 Task: Create a sub task Design and Implement Solution for the task  Develop a new online voting system for elections in the project AgileEngine , assign it to team member softage.1@softage.net and update the status of the sub task to  Completed , set the priority of the sub task to High
Action: Mouse moved to (642, 228)
Screenshot: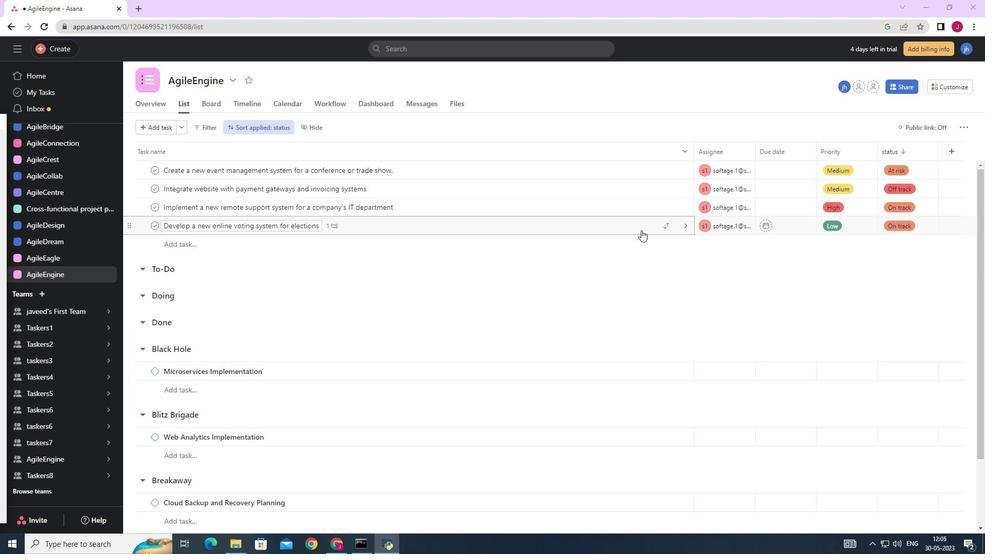 
Action: Mouse pressed left at (642, 228)
Screenshot: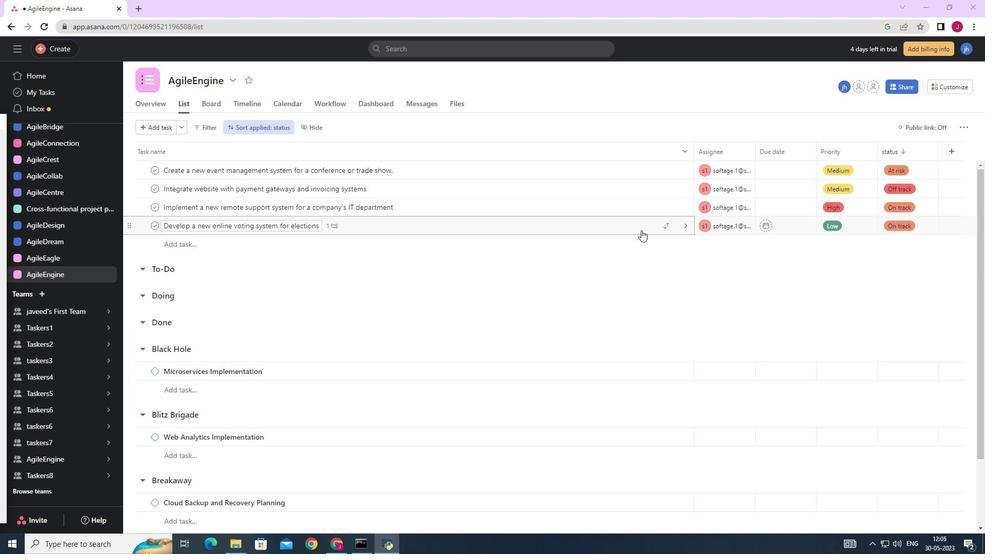 
Action: Mouse moved to (714, 371)
Screenshot: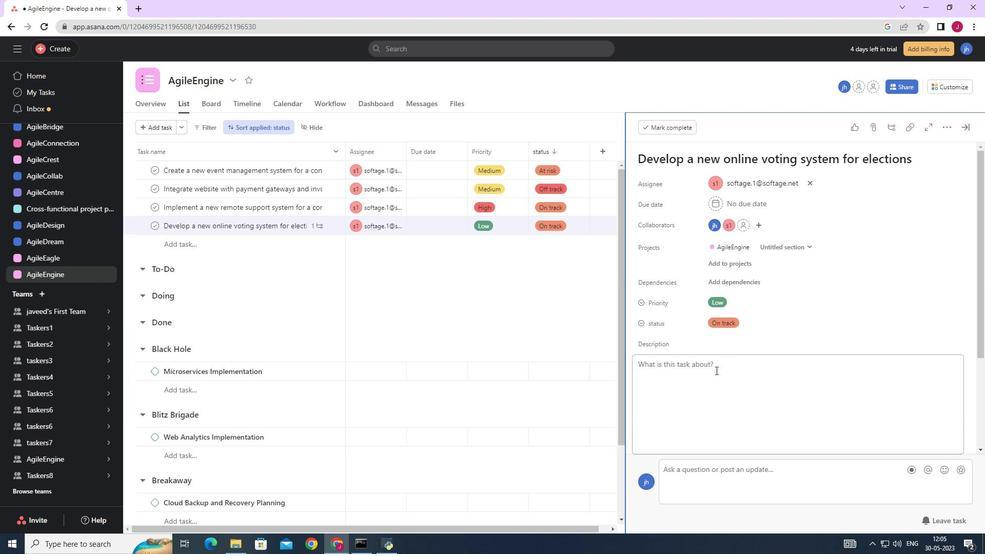 
Action: Mouse scrolled (714, 370) with delta (0, 0)
Screenshot: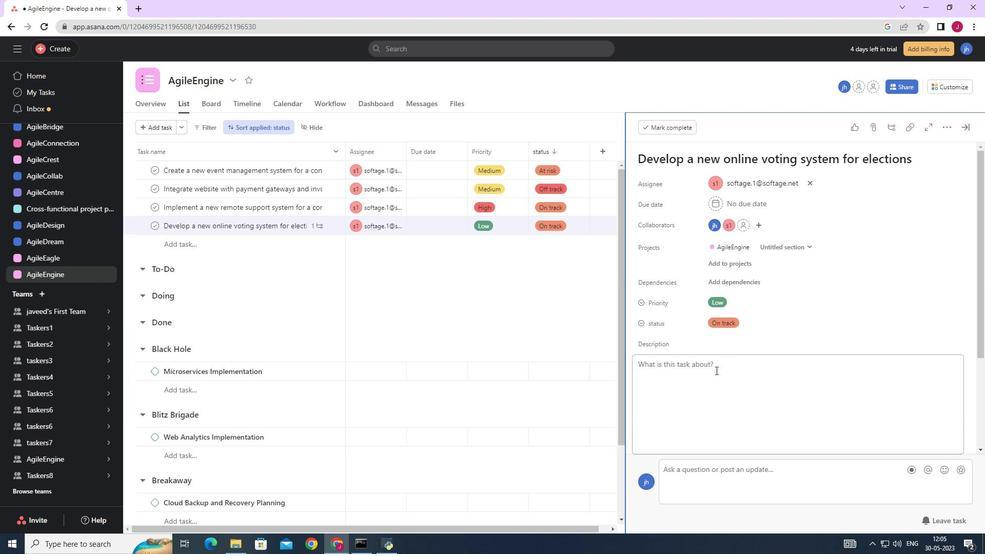 
Action: Mouse scrolled (714, 370) with delta (0, 0)
Screenshot: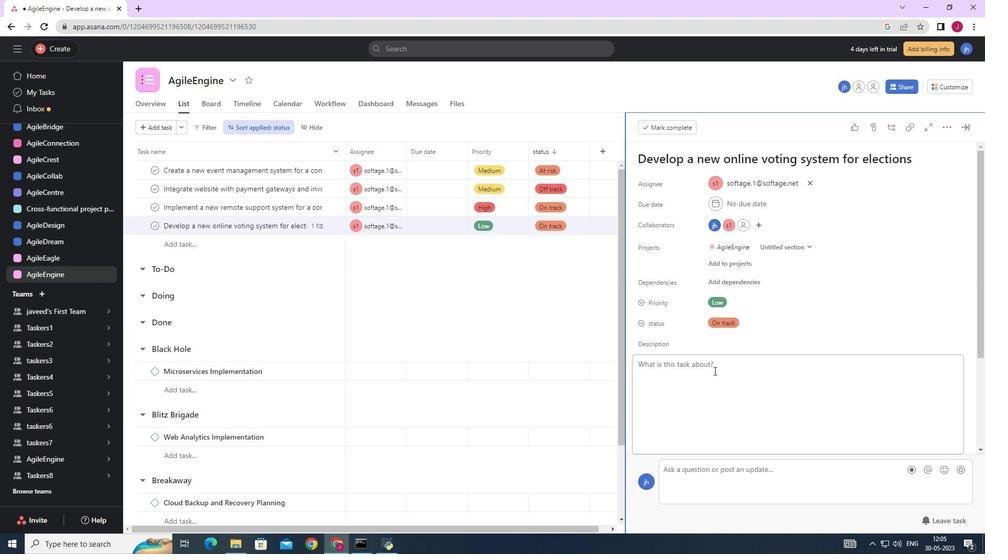 
Action: Mouse scrolled (714, 370) with delta (0, 0)
Screenshot: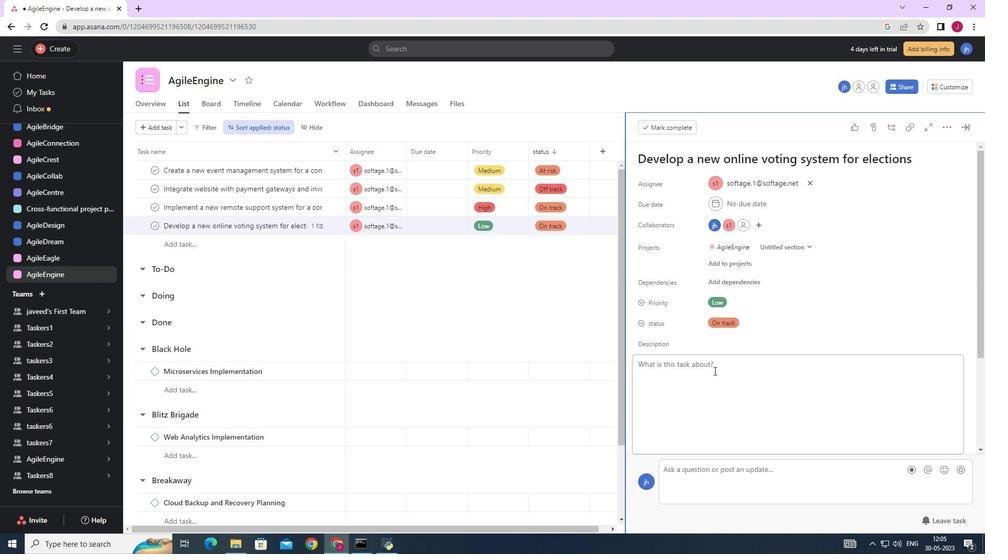 
Action: Mouse scrolled (714, 370) with delta (0, 0)
Screenshot: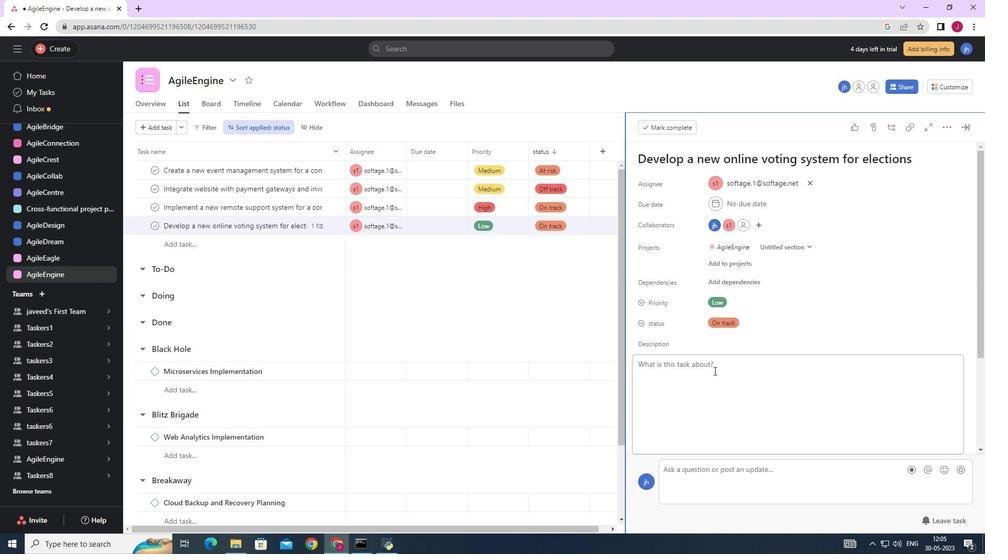 
Action: Mouse scrolled (714, 370) with delta (0, 0)
Screenshot: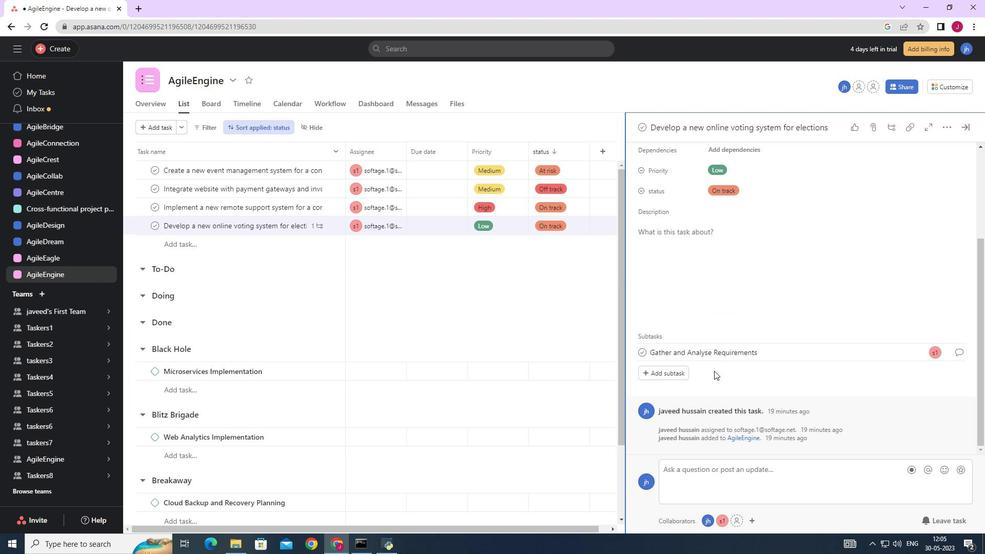 
Action: Mouse scrolled (714, 370) with delta (0, 0)
Screenshot: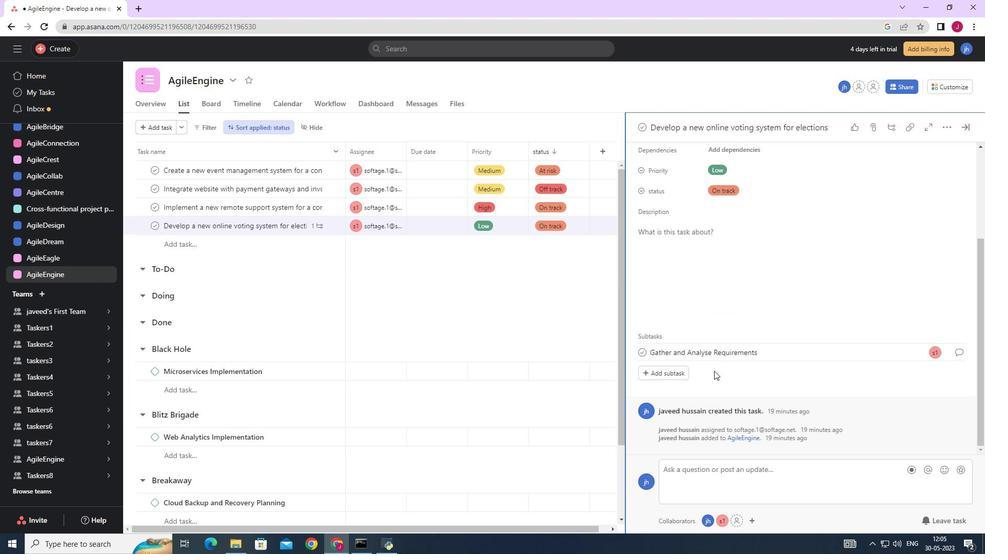 
Action: Mouse moved to (676, 374)
Screenshot: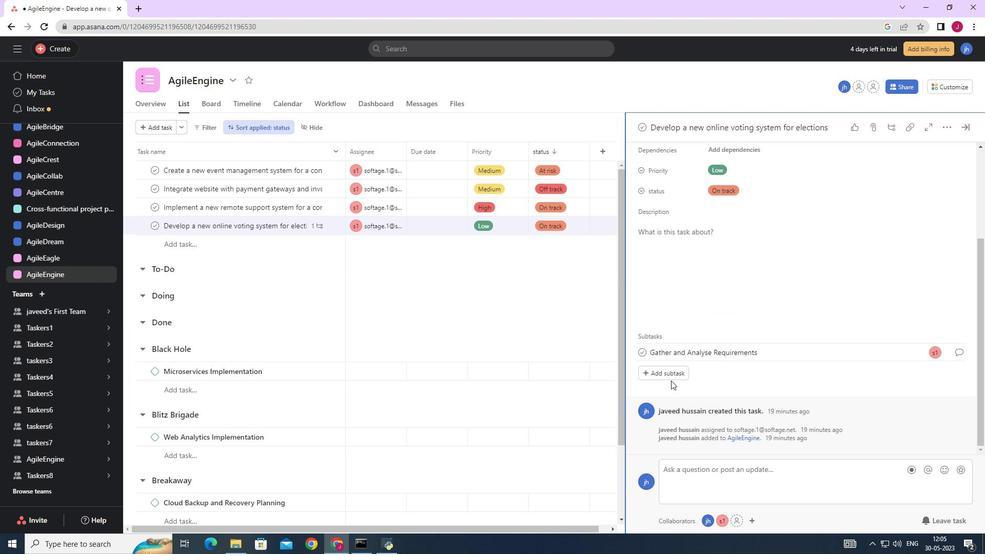 
Action: Mouse pressed left at (676, 374)
Screenshot: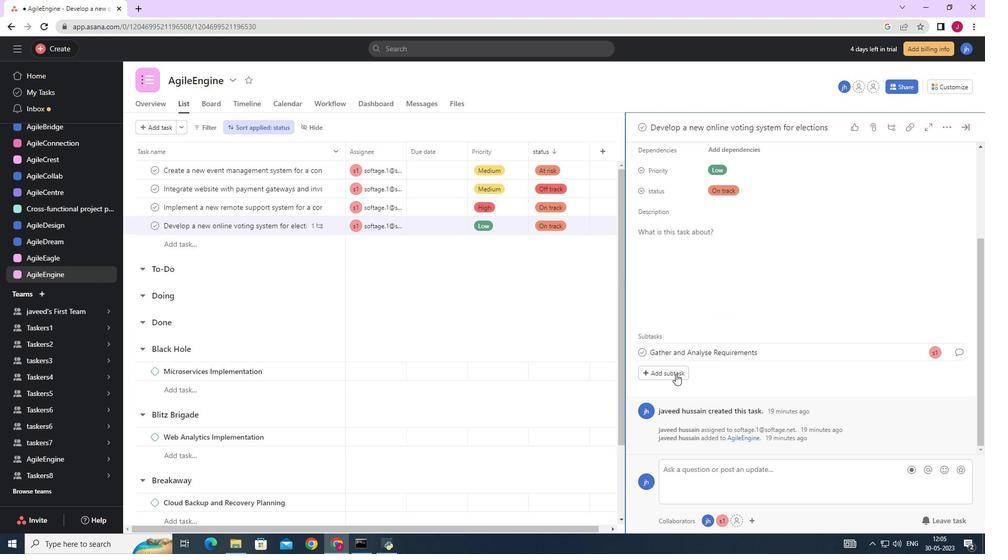 
Action: Mouse moved to (664, 373)
Screenshot: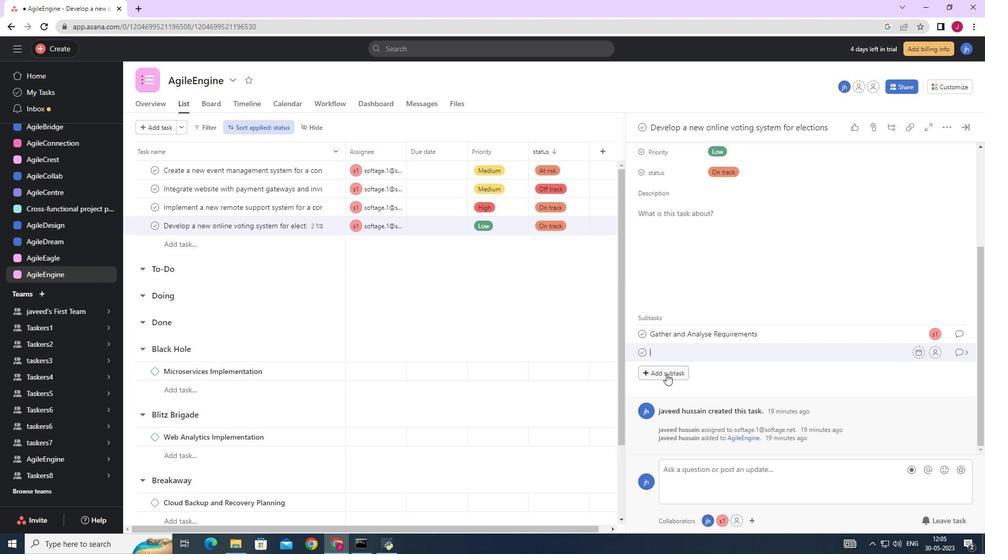 
Action: Key pressed <Key.caps_lock>D<Key.caps_lock>esign<Key.space>and<Key.space><Key.caps_lock>I<Key.caps_lock>mplement<Key.space>solution
Screenshot: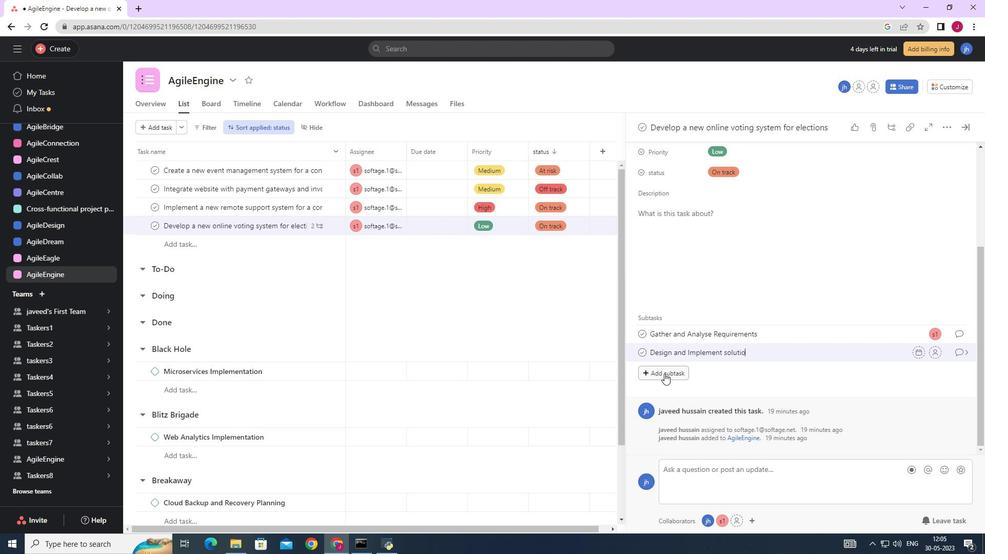
Action: Mouse moved to (933, 352)
Screenshot: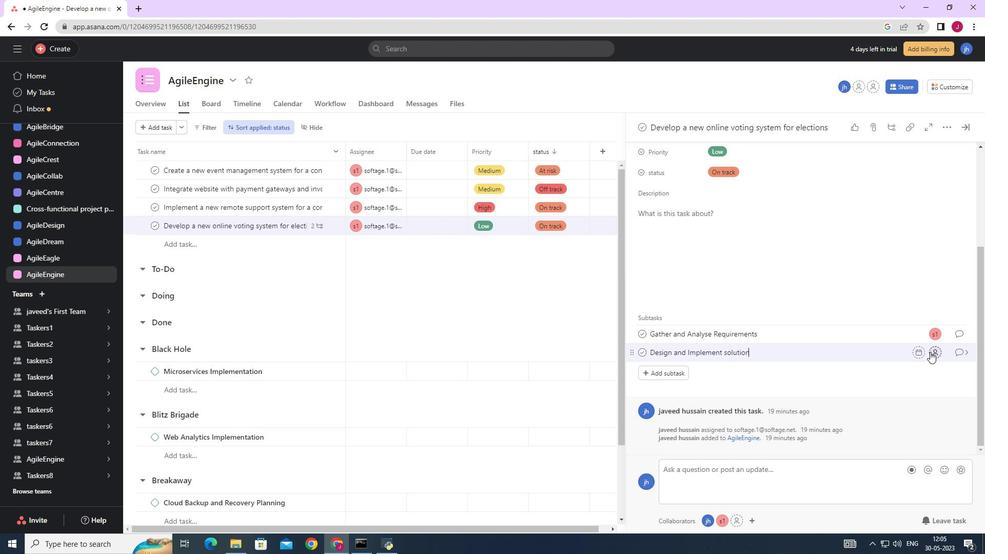 
Action: Mouse pressed left at (933, 352)
Screenshot: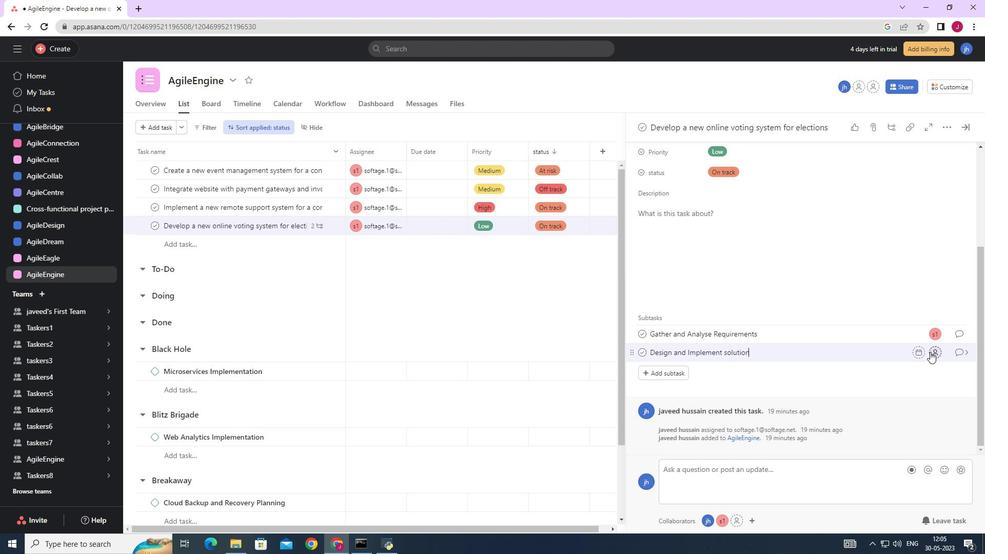 
Action: Mouse moved to (817, 386)
Screenshot: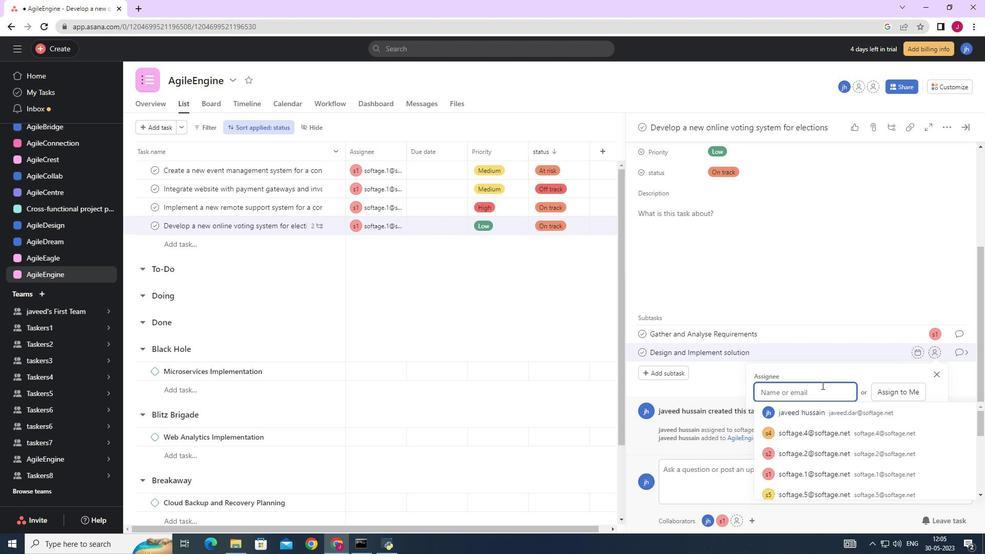 
Action: Key pressed softage.1
Screenshot: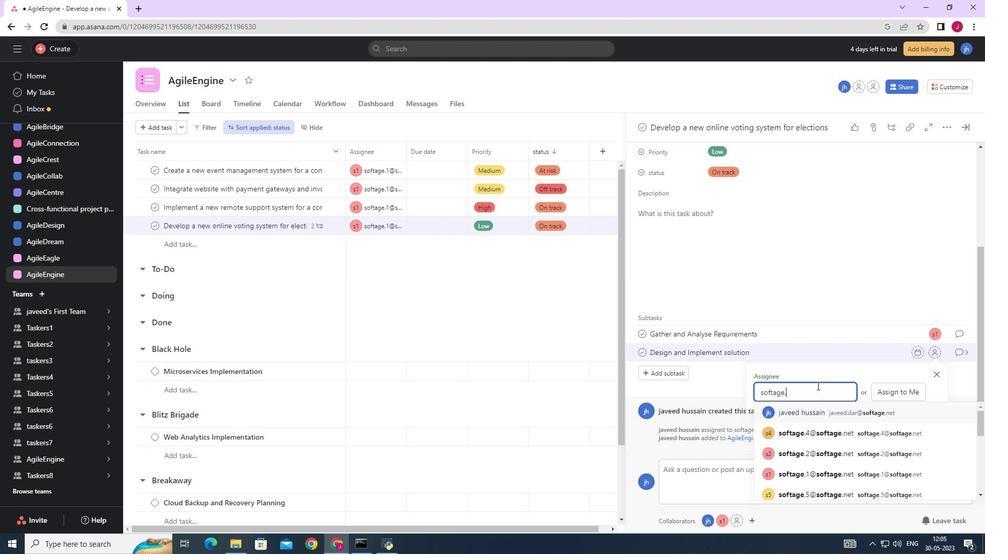 
Action: Mouse moved to (832, 410)
Screenshot: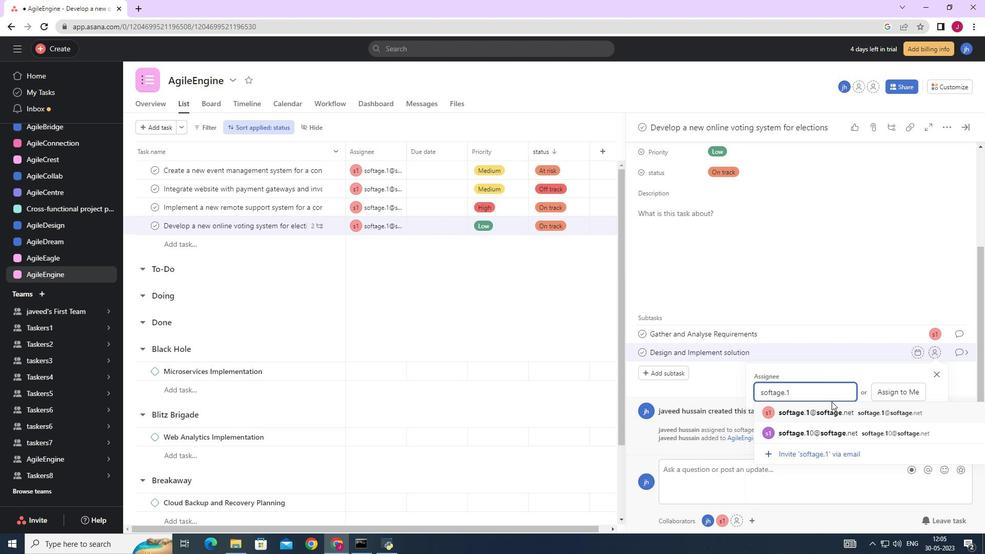 
Action: Mouse pressed left at (832, 410)
Screenshot: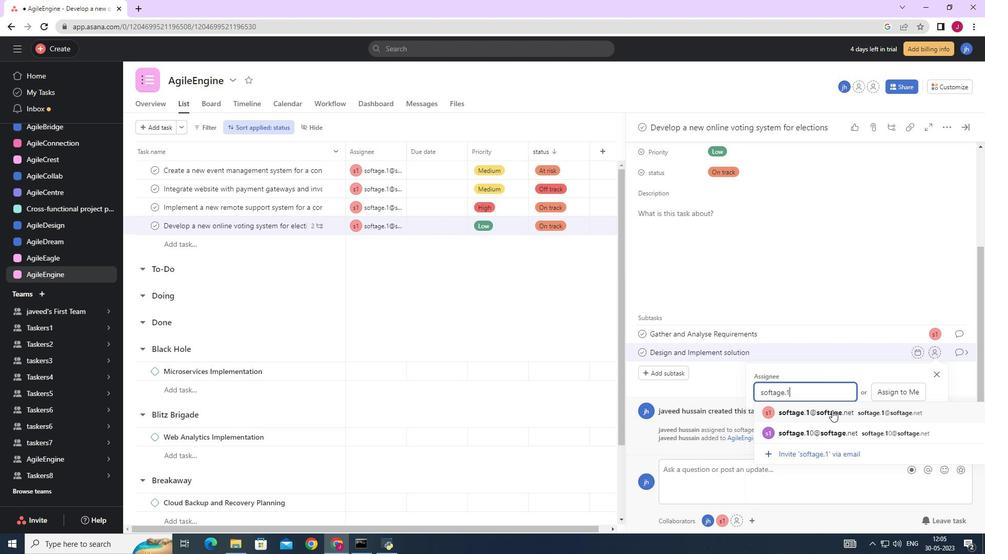 
Action: Mouse moved to (964, 352)
Screenshot: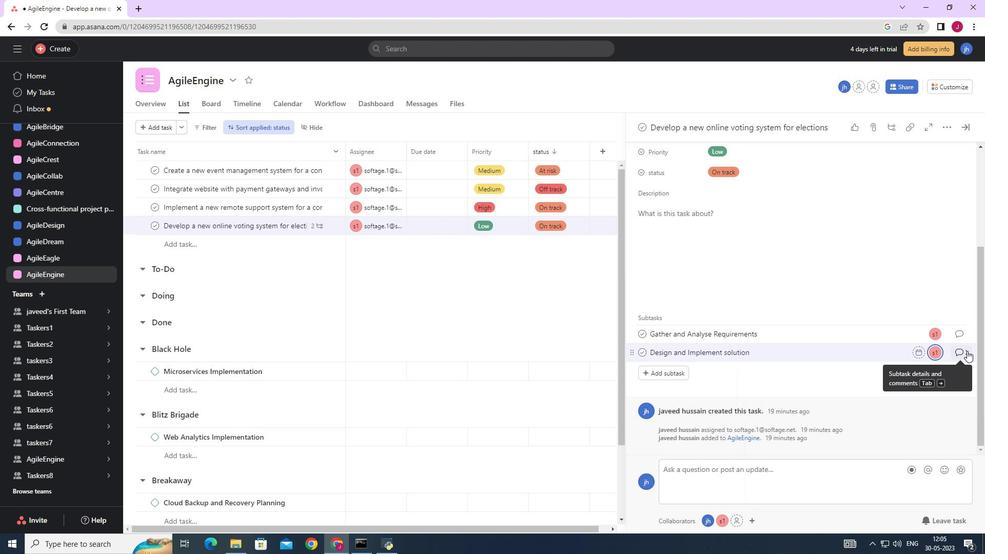 
Action: Mouse pressed left at (964, 352)
Screenshot: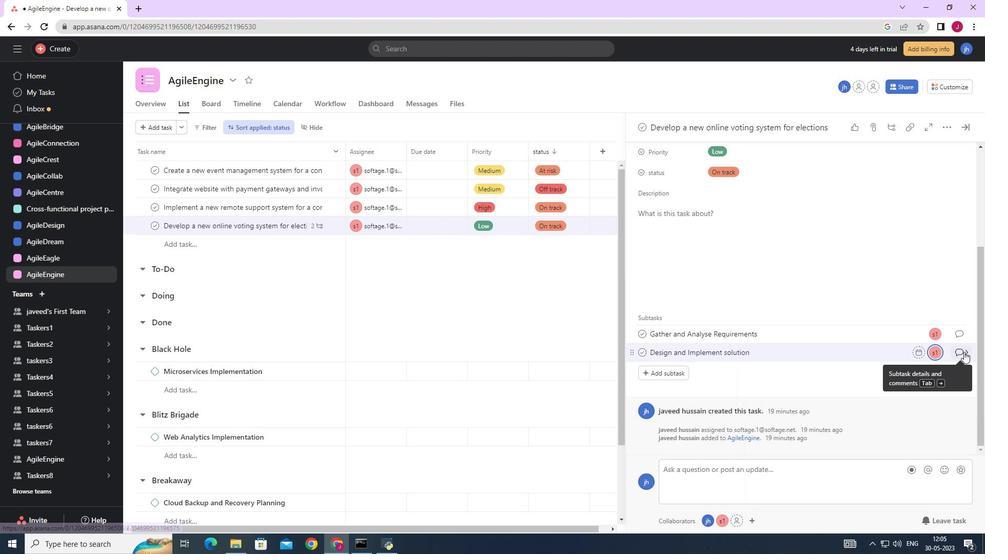 
Action: Mouse moved to (674, 295)
Screenshot: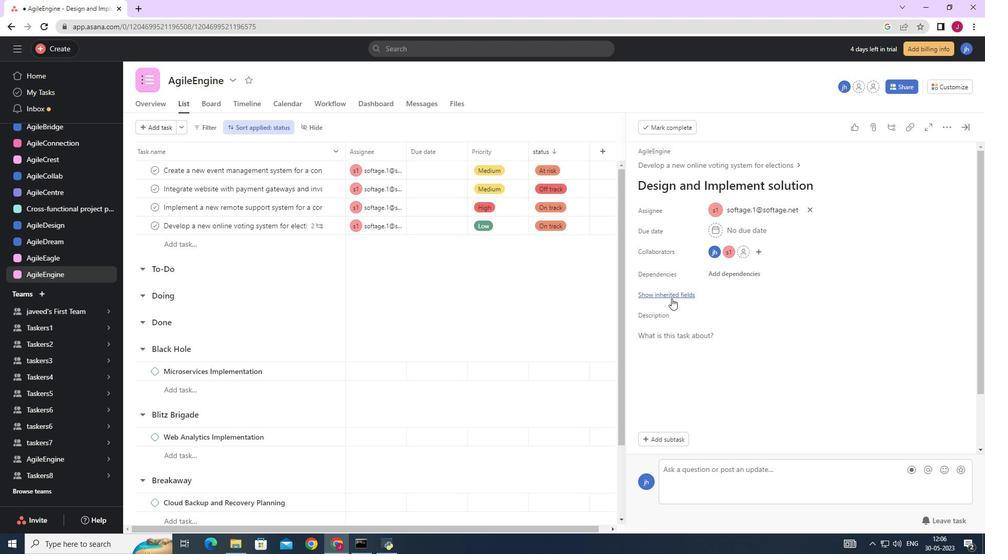 
Action: Mouse pressed left at (674, 295)
Screenshot: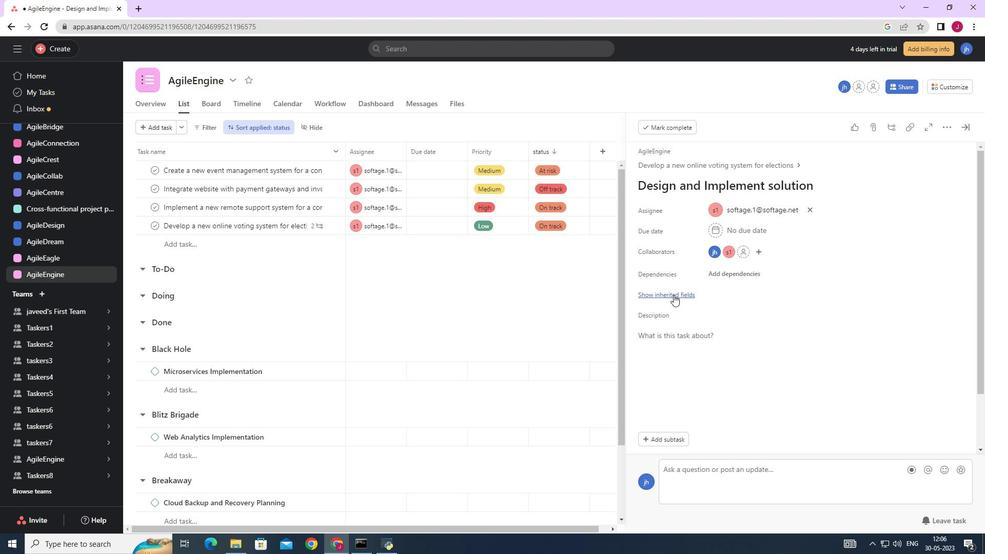 
Action: Mouse moved to (712, 314)
Screenshot: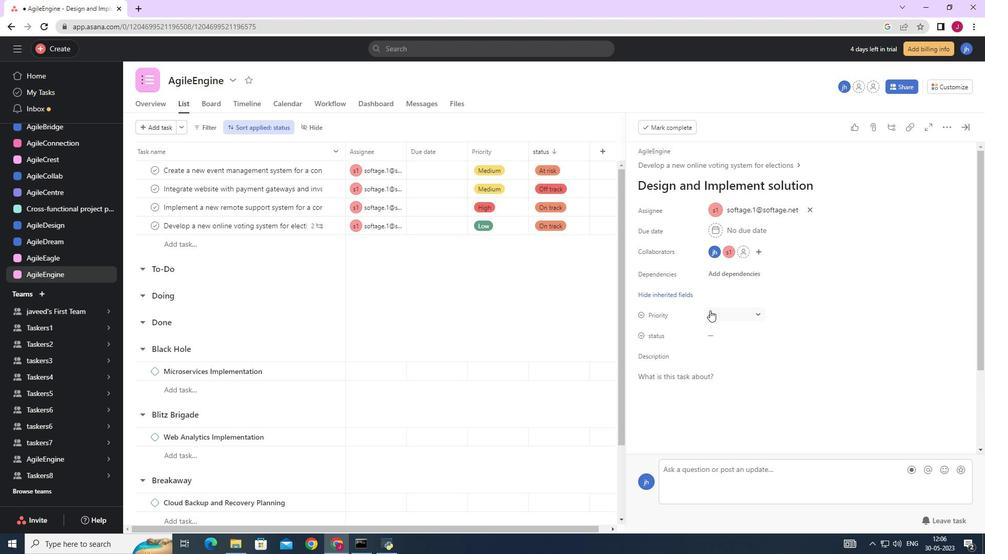 
Action: Mouse pressed left at (712, 314)
Screenshot: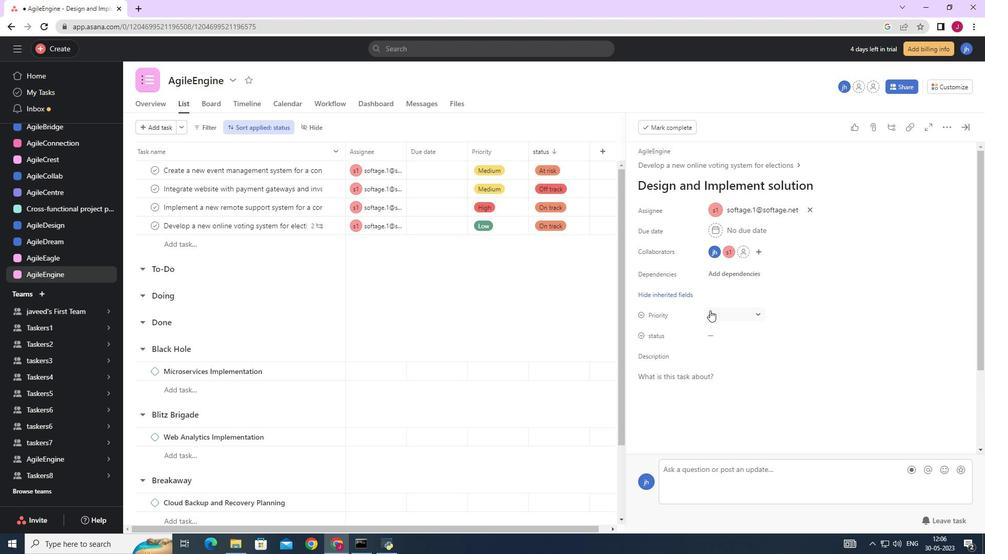 
Action: Mouse moved to (739, 351)
Screenshot: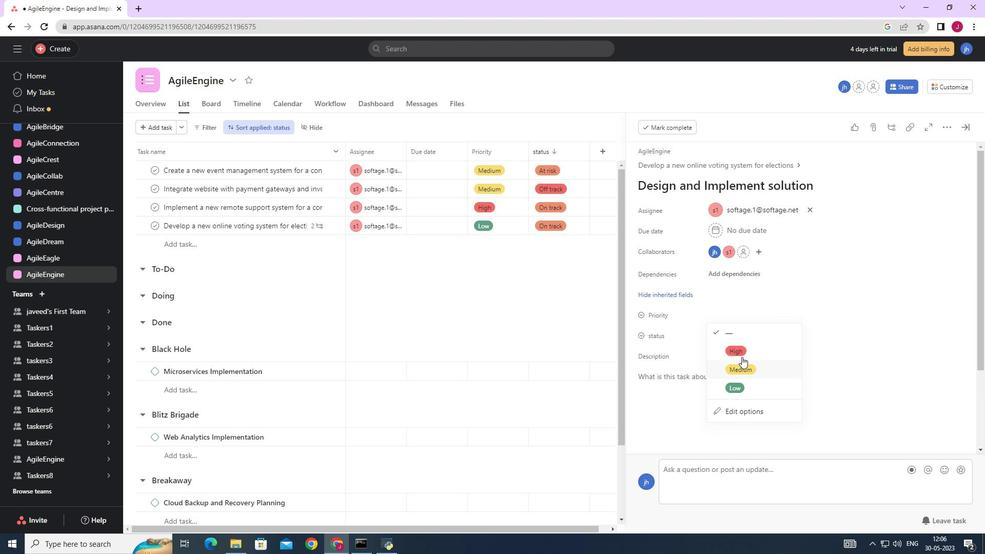 
Action: Mouse pressed left at (739, 351)
Screenshot: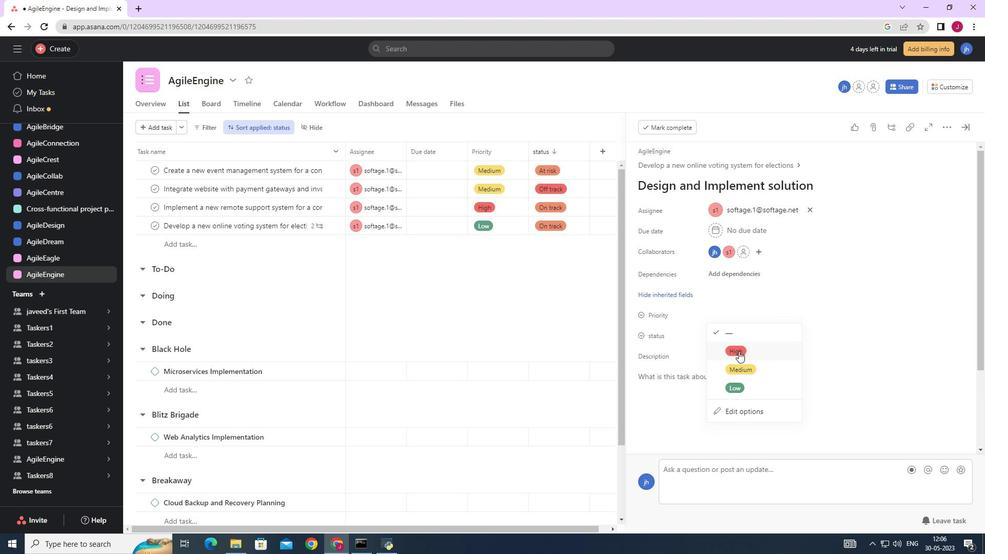 
Action: Mouse moved to (715, 335)
Screenshot: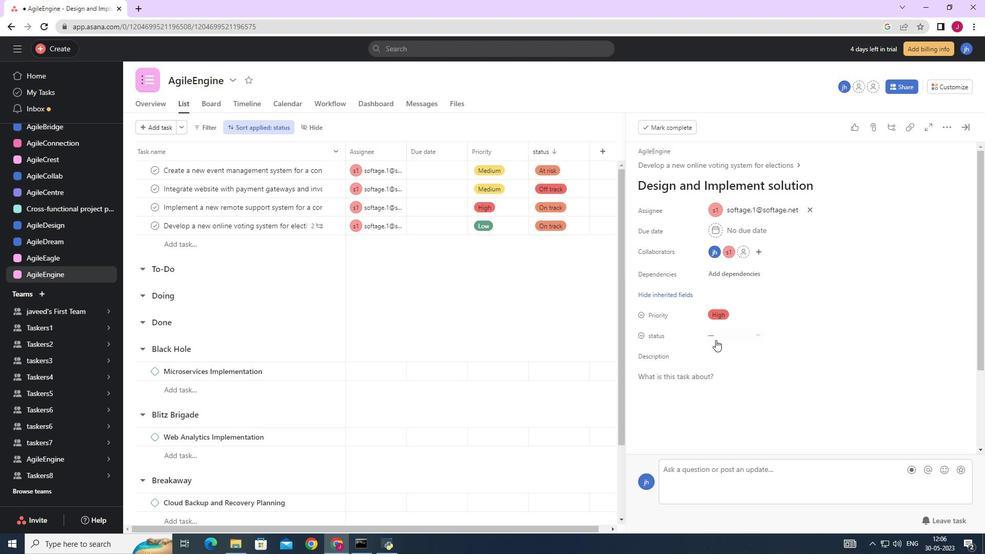 
Action: Mouse pressed left at (715, 335)
Screenshot: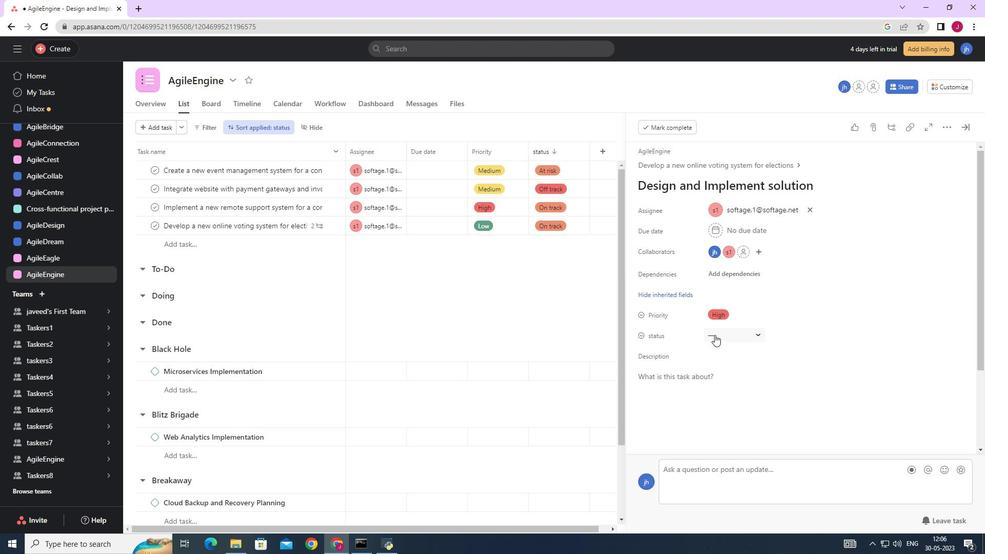 
Action: Mouse moved to (750, 423)
Screenshot: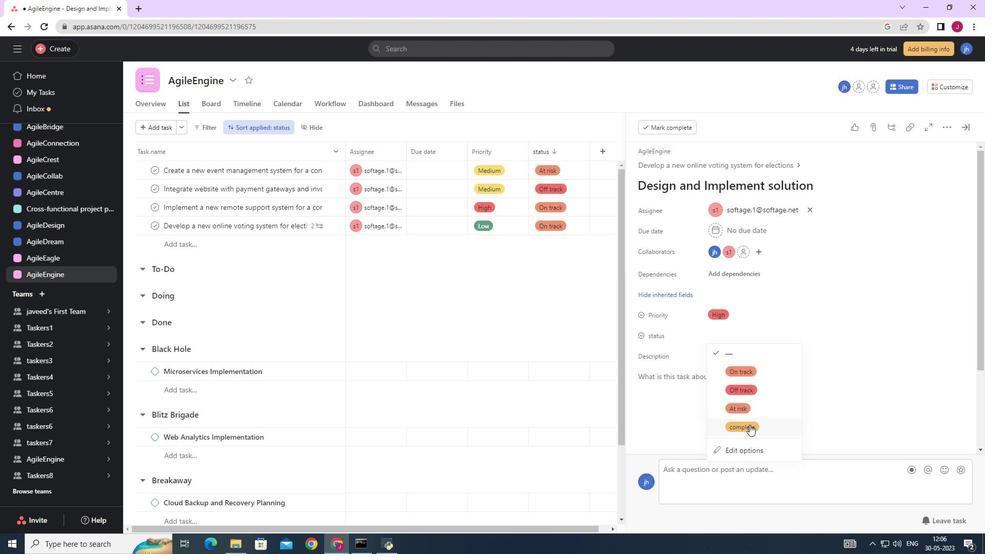 
Action: Mouse pressed left at (750, 423)
Screenshot: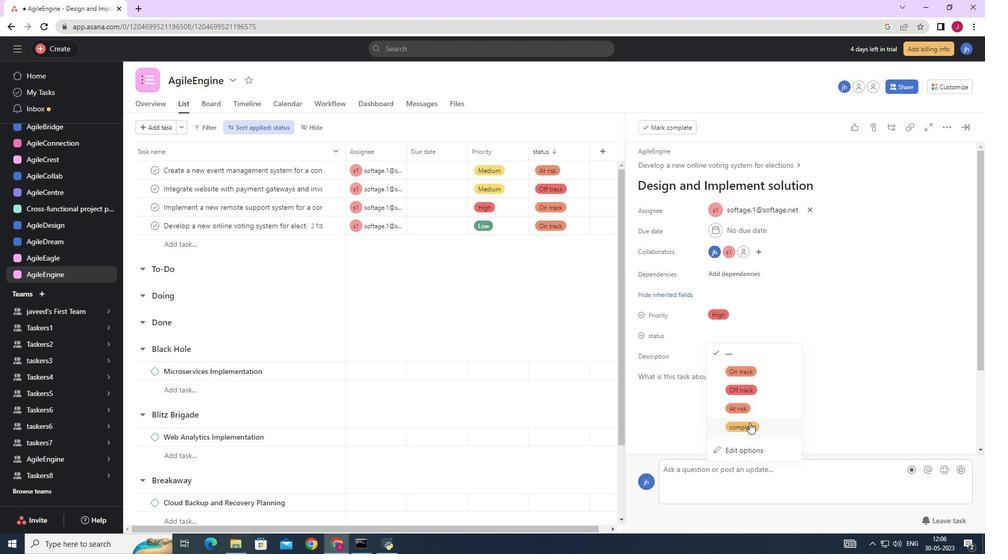 
Action: Mouse moved to (962, 128)
Screenshot: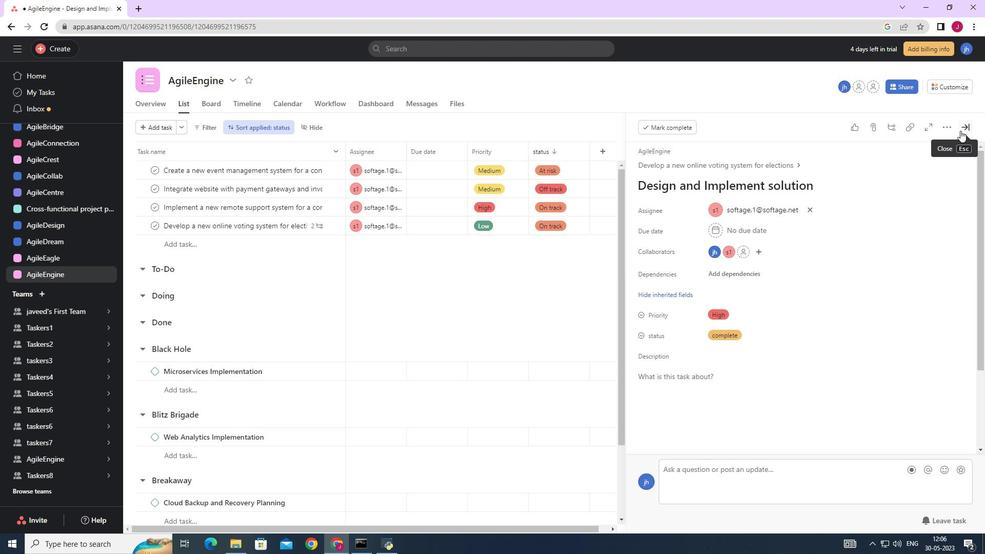 
Action: Mouse pressed left at (962, 128)
Screenshot: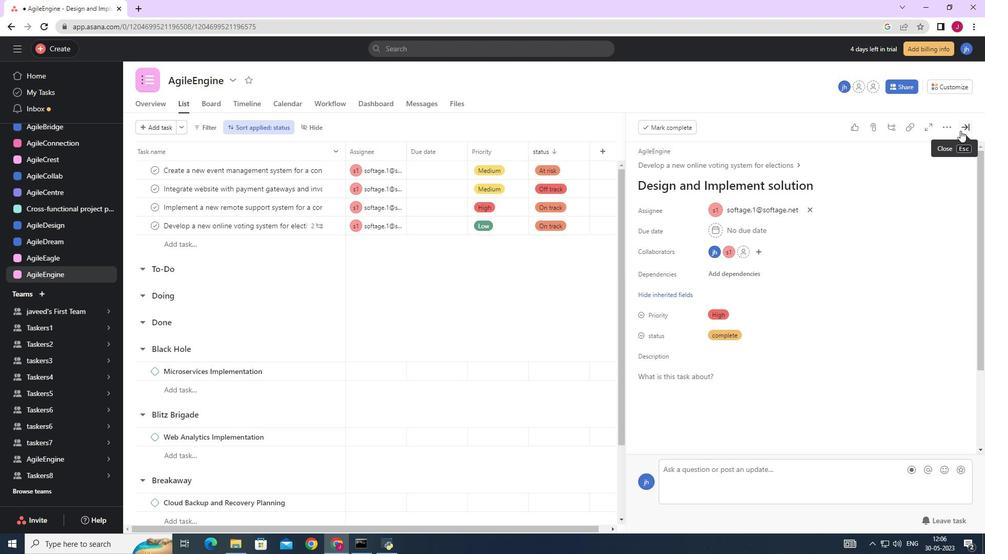 
Action: Mouse moved to (739, 282)
Screenshot: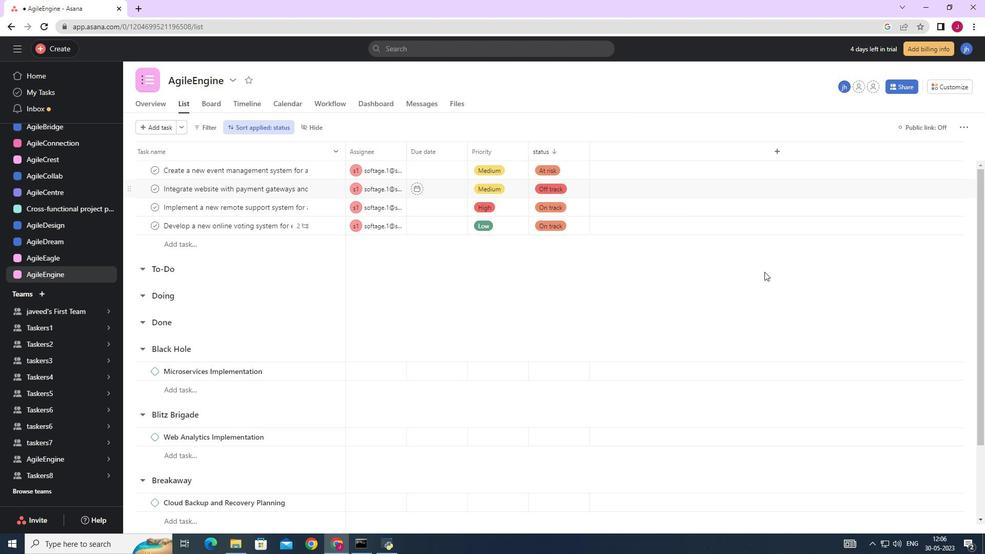 
